 Task: Select December as the end month.
Action: Mouse moved to (628, 79)
Screenshot: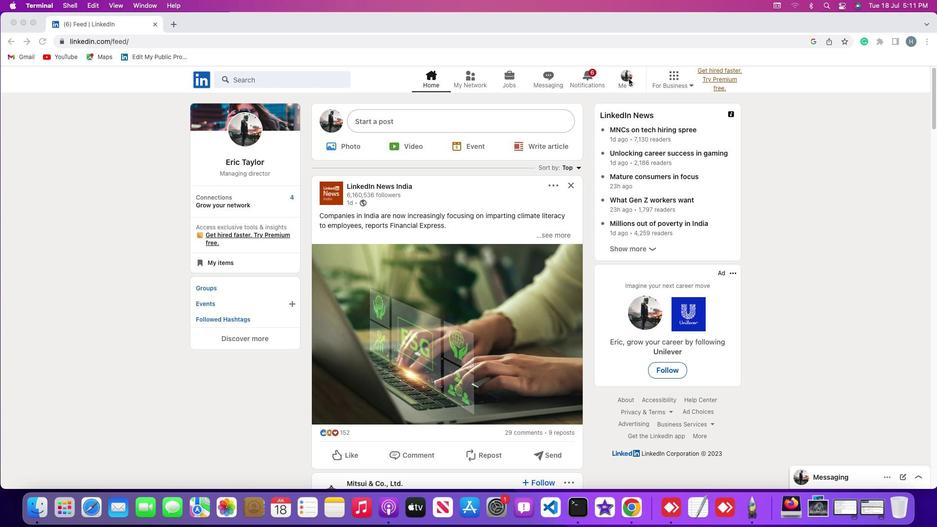
Action: Mouse pressed left at (628, 79)
Screenshot: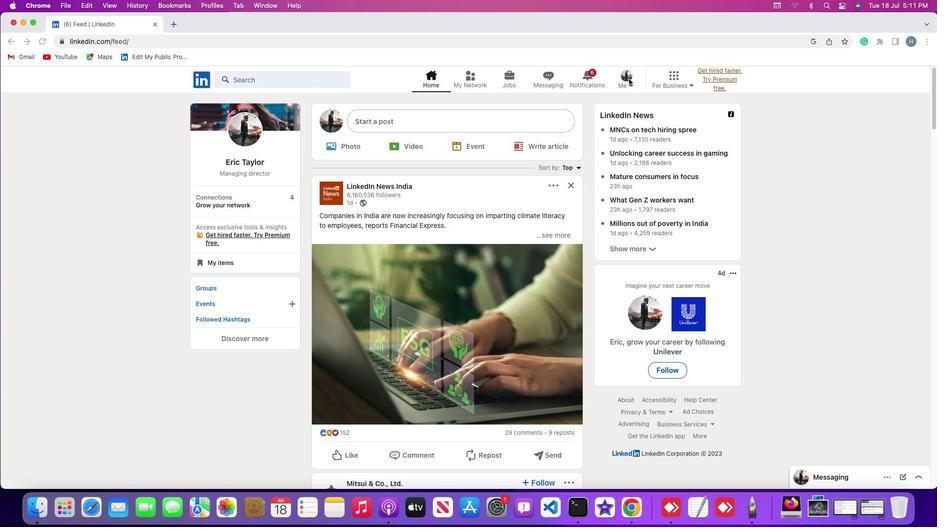 
Action: Mouse moved to (630, 83)
Screenshot: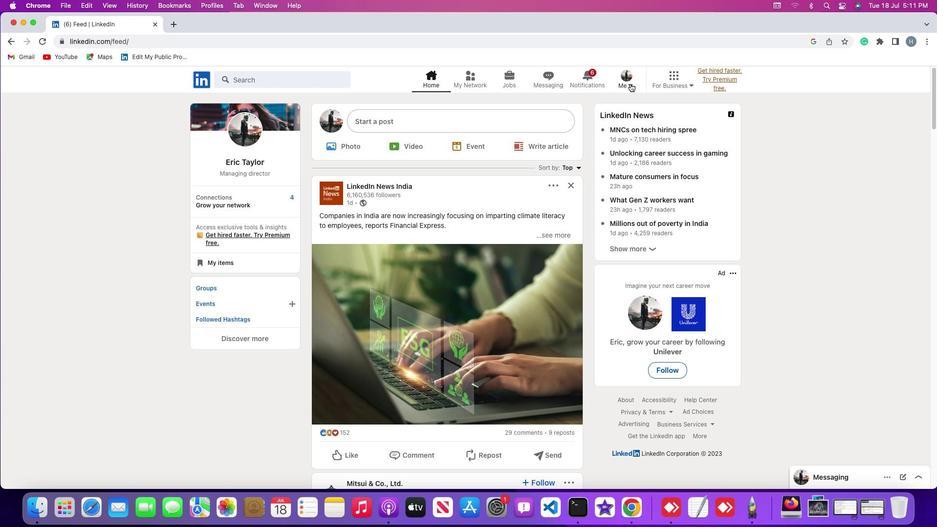 
Action: Mouse pressed left at (630, 83)
Screenshot: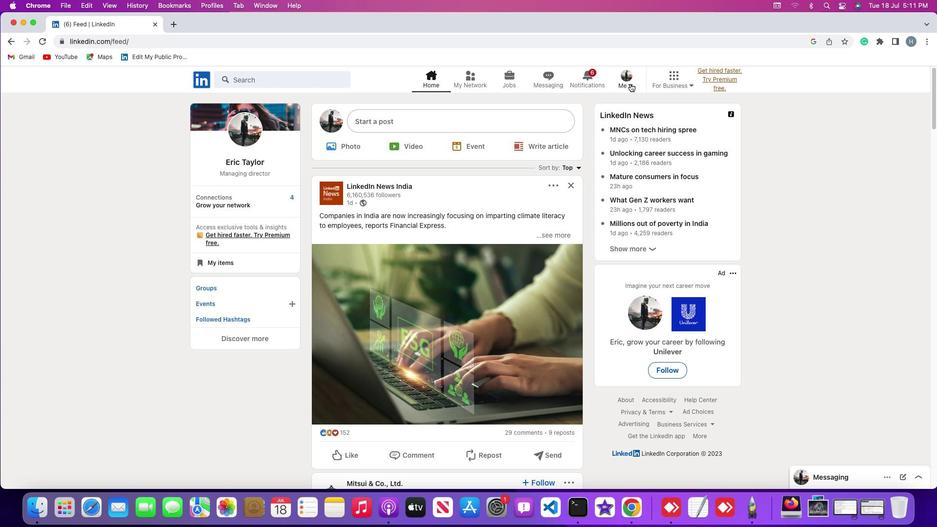 
Action: Mouse moved to (620, 135)
Screenshot: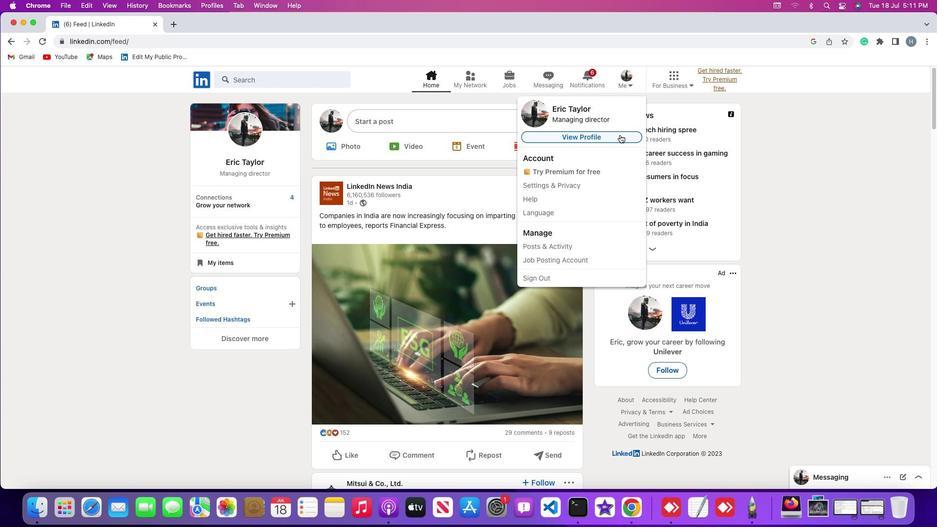
Action: Mouse pressed left at (620, 135)
Screenshot: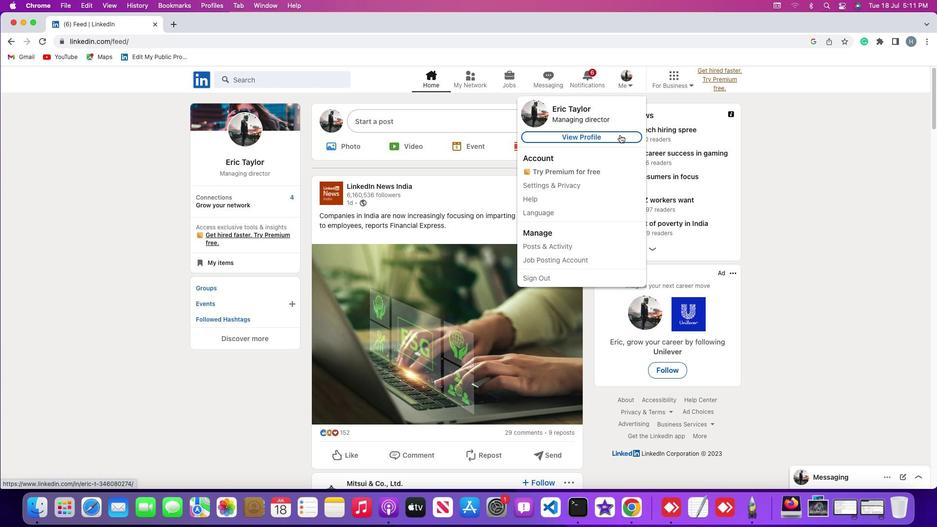 
Action: Mouse moved to (564, 216)
Screenshot: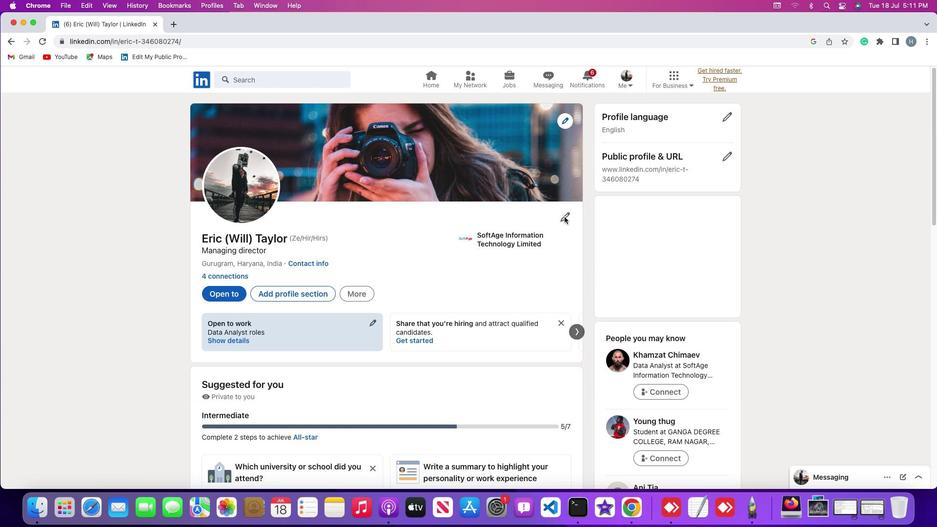 
Action: Mouse pressed left at (564, 216)
Screenshot: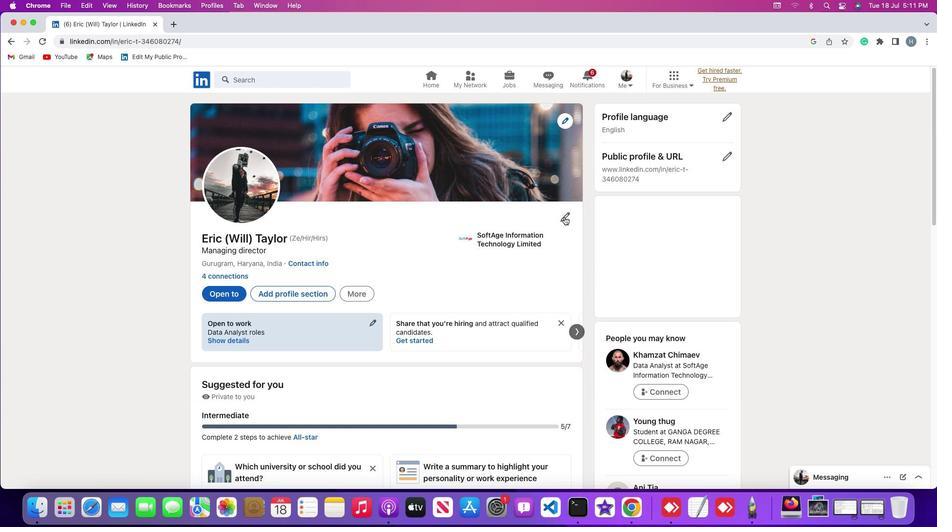 
Action: Mouse moved to (494, 265)
Screenshot: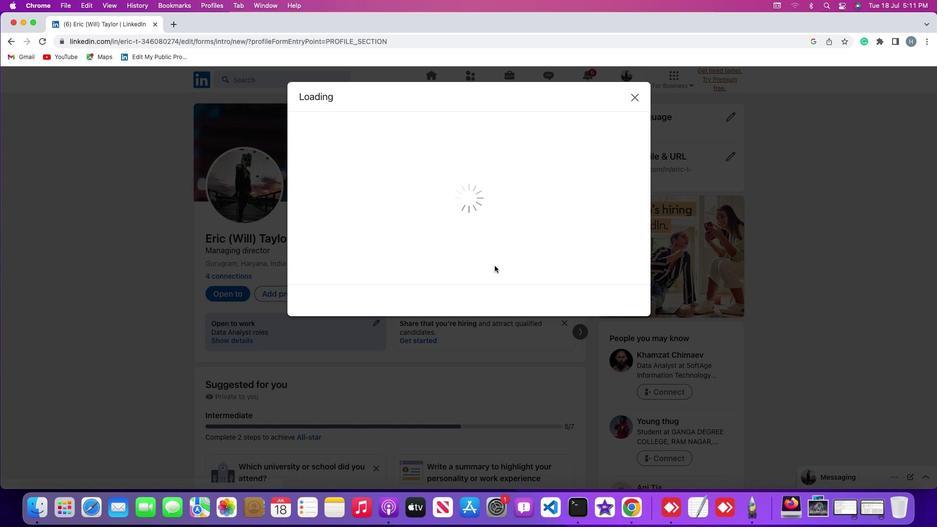 
Action: Mouse scrolled (494, 265) with delta (0, 0)
Screenshot: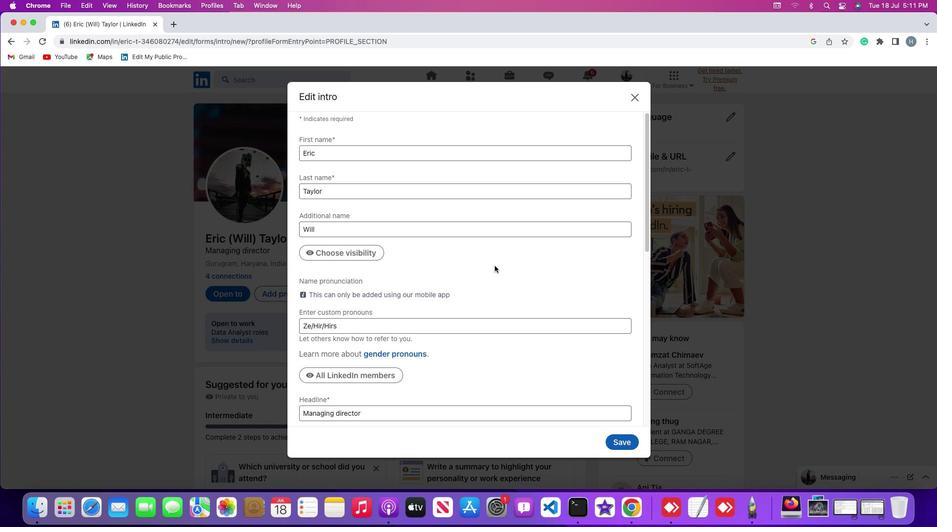 
Action: Mouse scrolled (494, 265) with delta (0, 0)
Screenshot: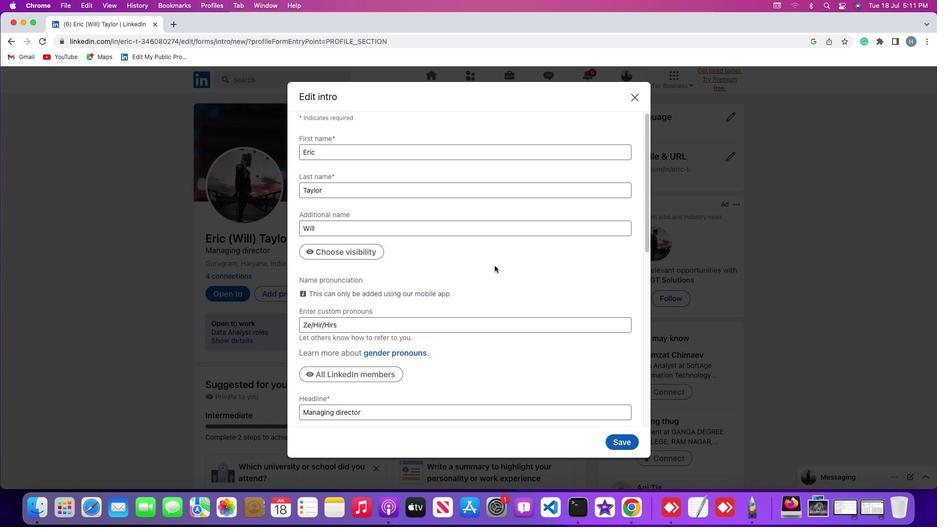 
Action: Mouse scrolled (494, 265) with delta (0, -1)
Screenshot: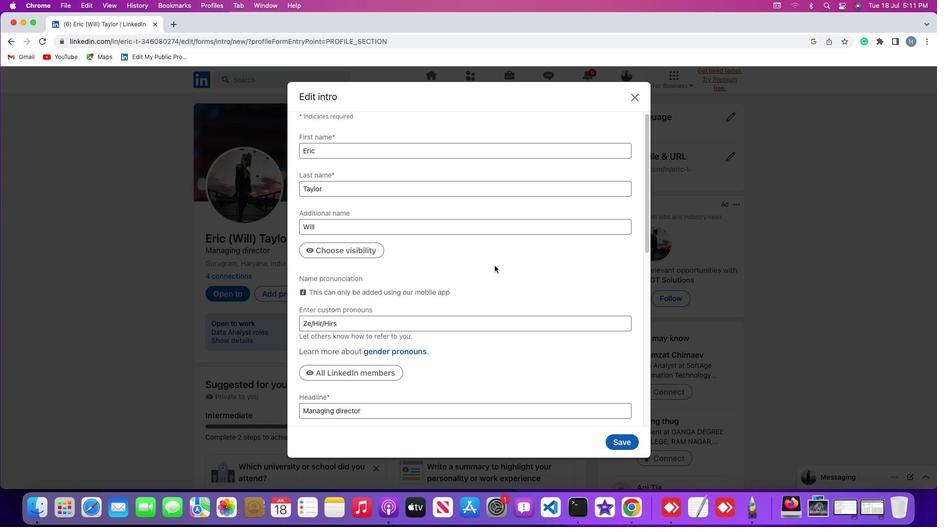 
Action: Mouse scrolled (494, 265) with delta (0, -1)
Screenshot: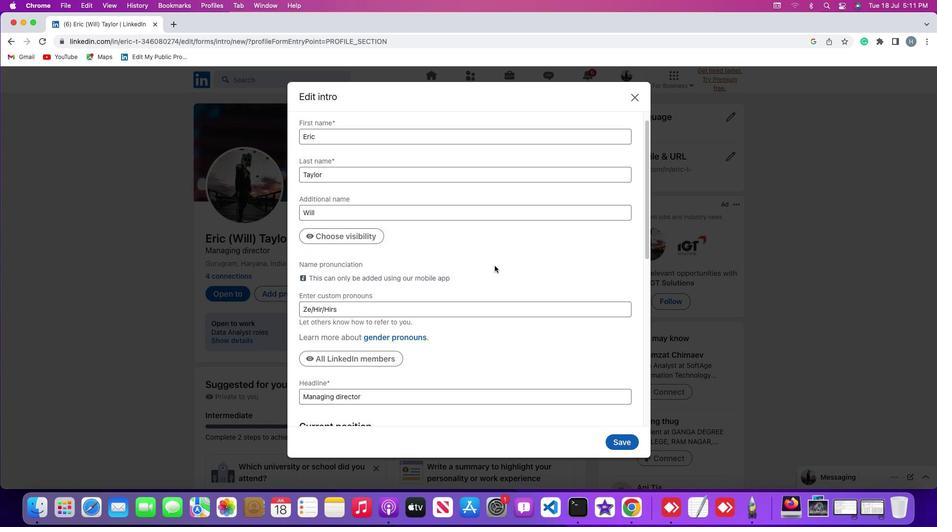 
Action: Mouse scrolled (494, 265) with delta (0, -2)
Screenshot: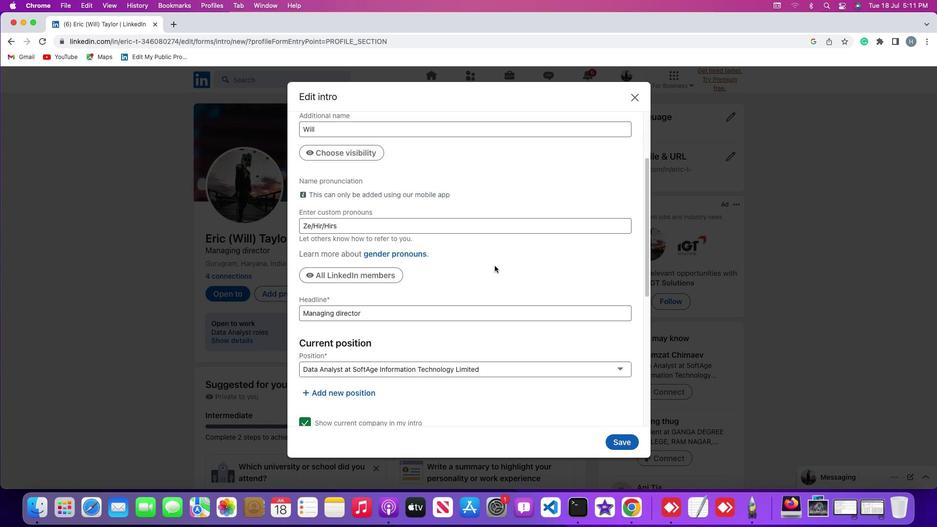 
Action: Mouse scrolled (494, 265) with delta (0, 0)
Screenshot: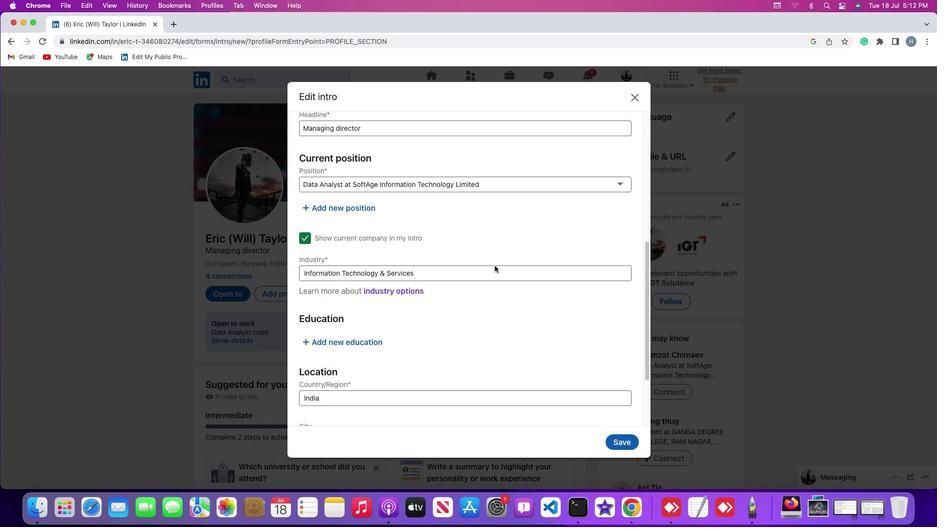 
Action: Mouse scrolled (494, 265) with delta (0, 0)
Screenshot: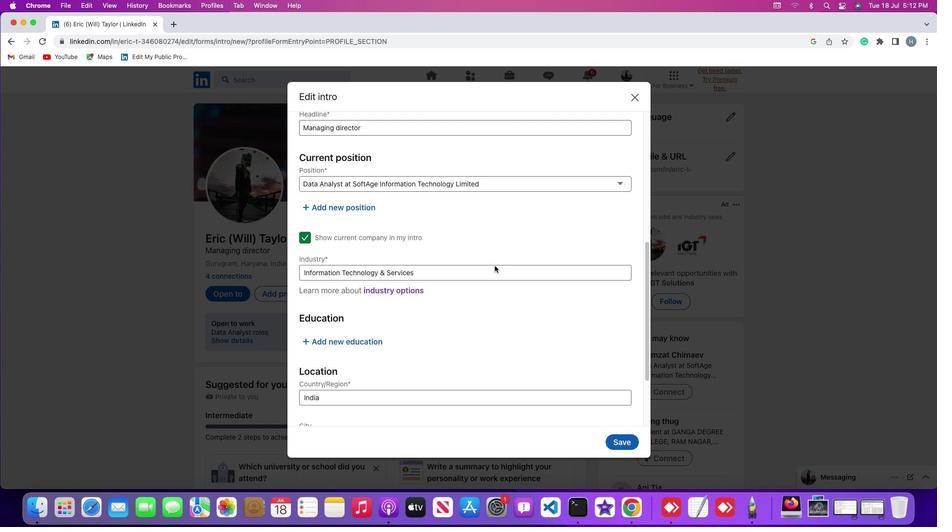 
Action: Mouse moved to (361, 190)
Screenshot: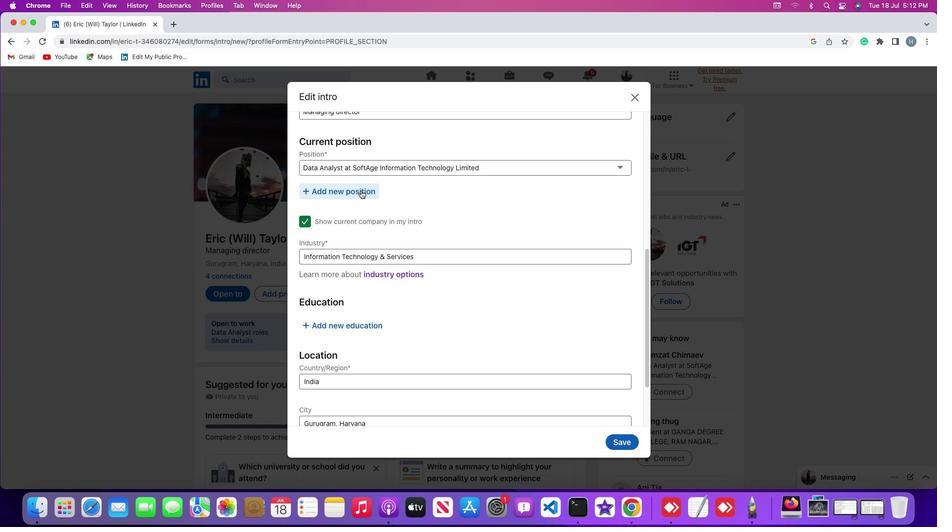 
Action: Mouse pressed left at (361, 190)
Screenshot: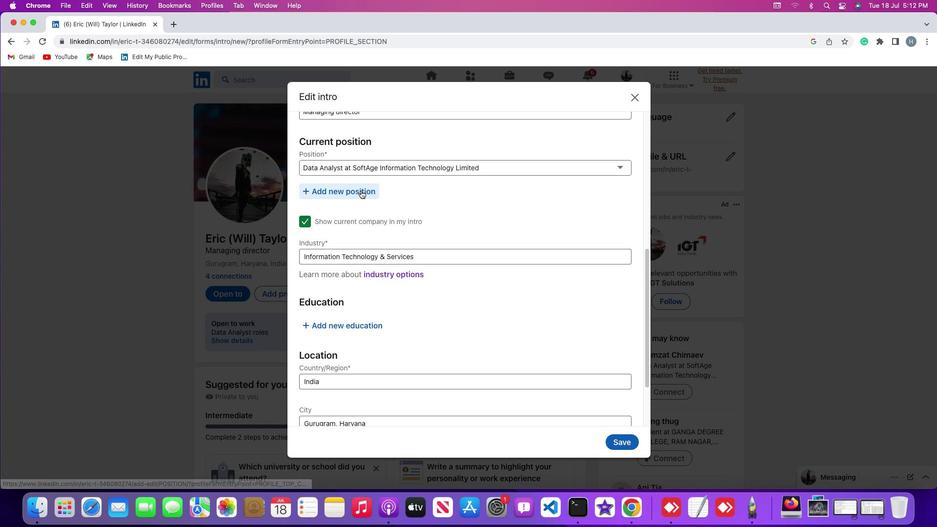 
Action: Mouse moved to (471, 238)
Screenshot: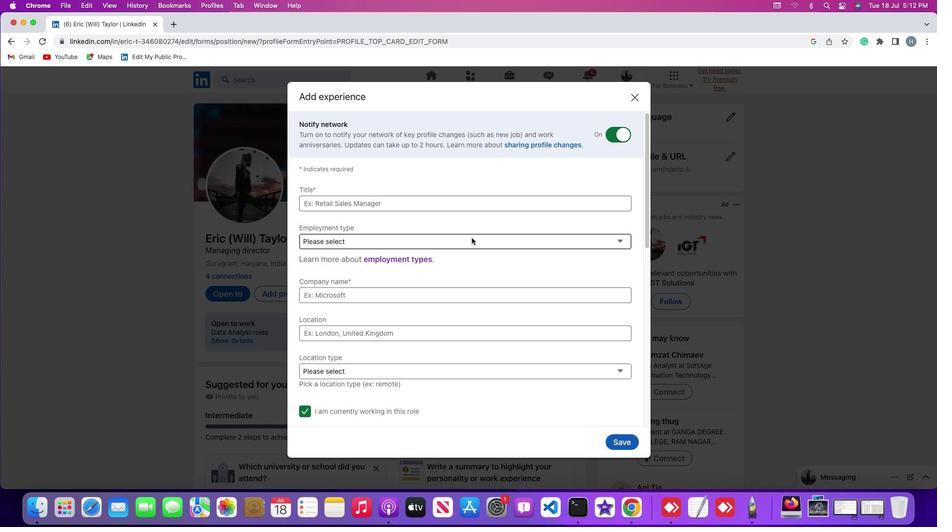 
Action: Mouse scrolled (471, 238) with delta (0, 0)
Screenshot: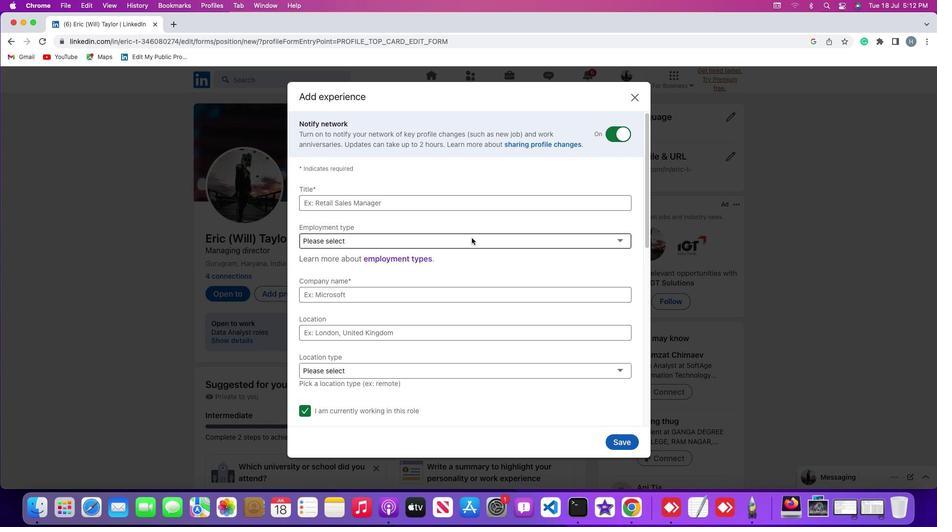 
Action: Mouse scrolled (471, 238) with delta (0, 0)
Screenshot: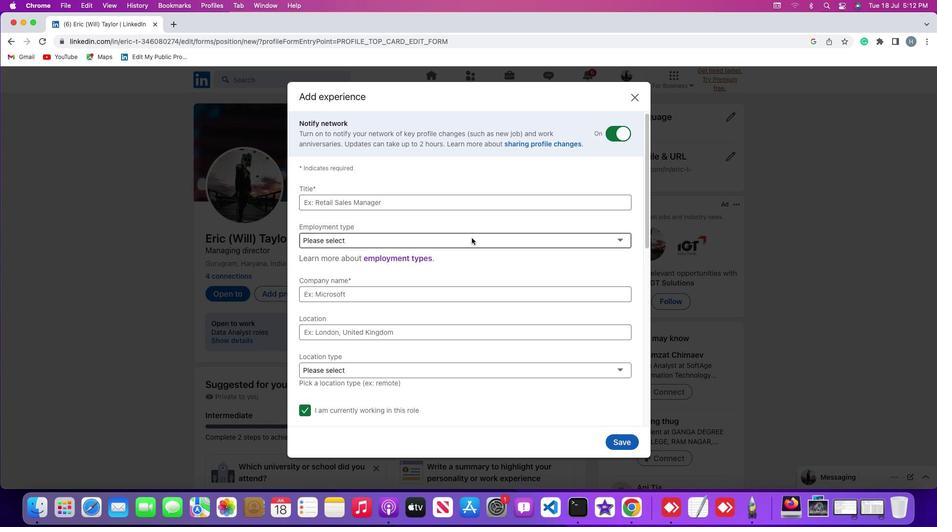 
Action: Mouse scrolled (471, 238) with delta (0, 0)
Screenshot: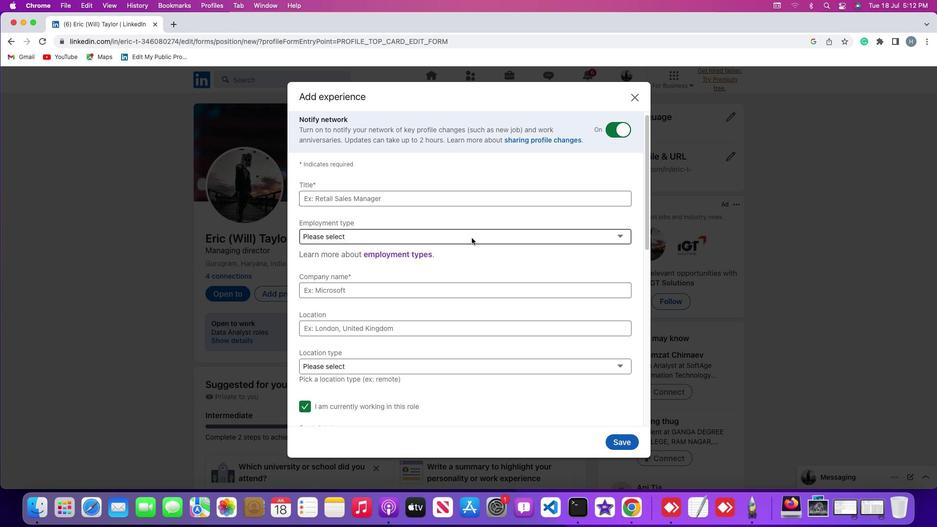 
Action: Mouse scrolled (471, 238) with delta (0, 0)
Screenshot: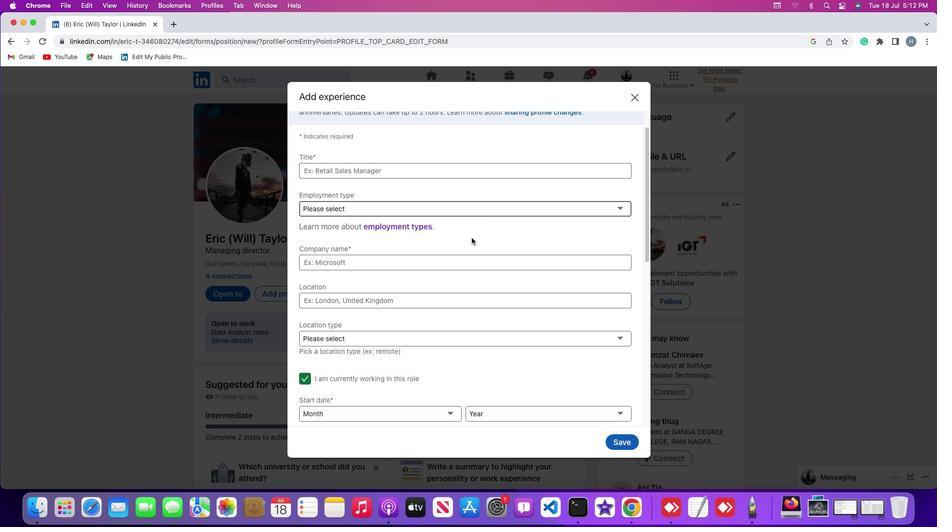 
Action: Mouse scrolled (471, 238) with delta (0, 0)
Screenshot: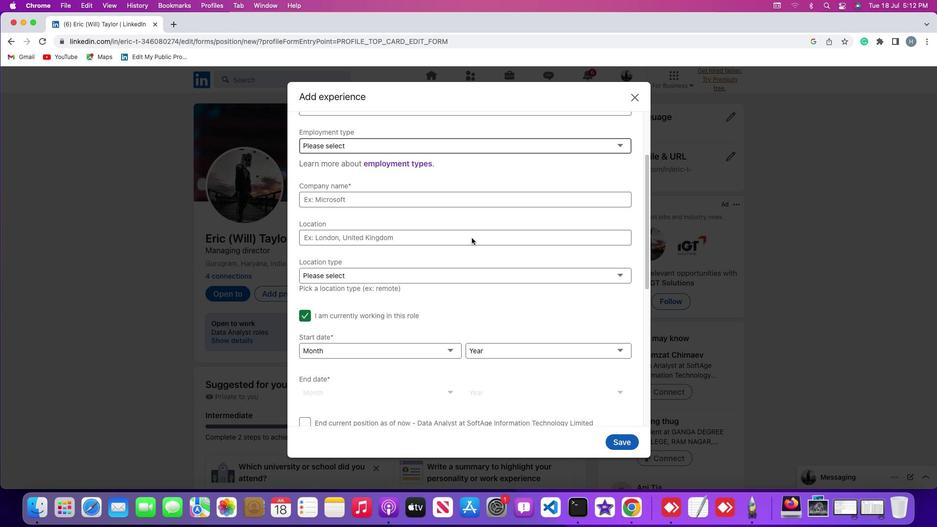 
Action: Mouse scrolled (471, 238) with delta (0, 0)
Screenshot: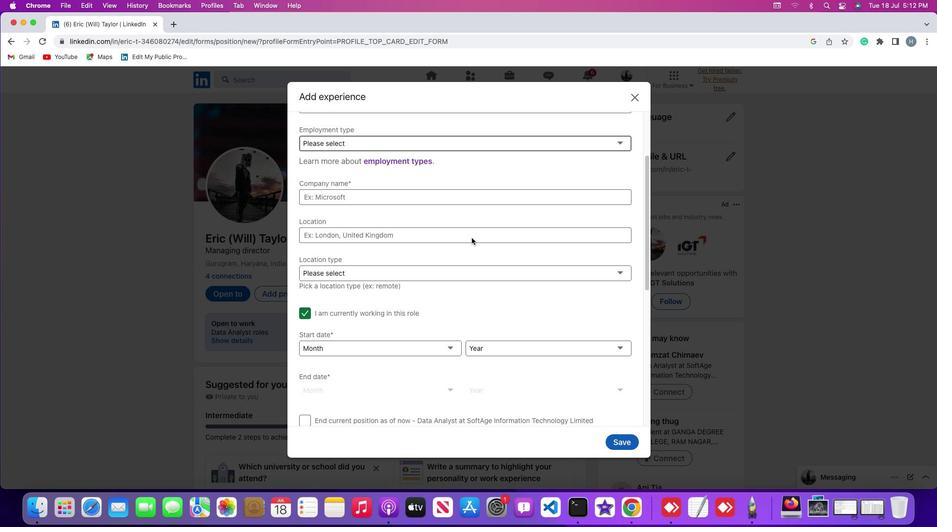 
Action: Mouse scrolled (471, 238) with delta (0, 0)
Screenshot: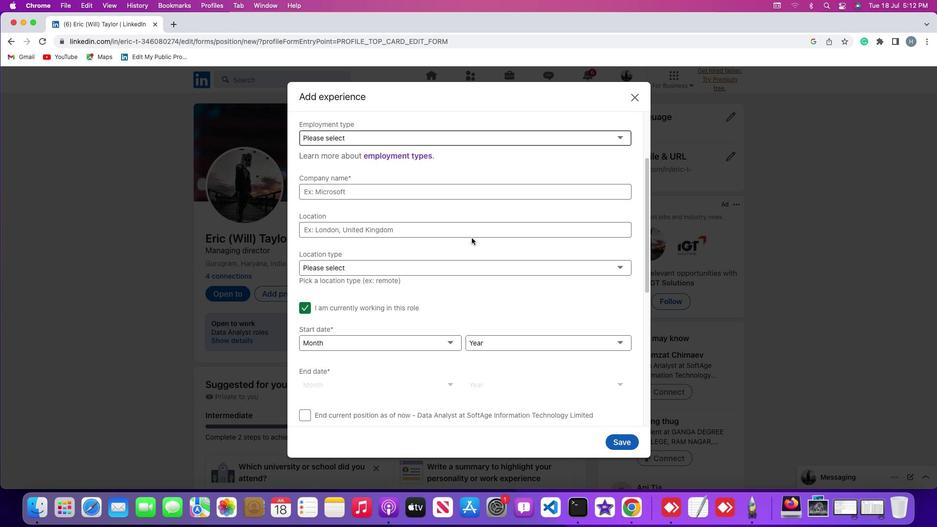 
Action: Mouse moved to (306, 251)
Screenshot: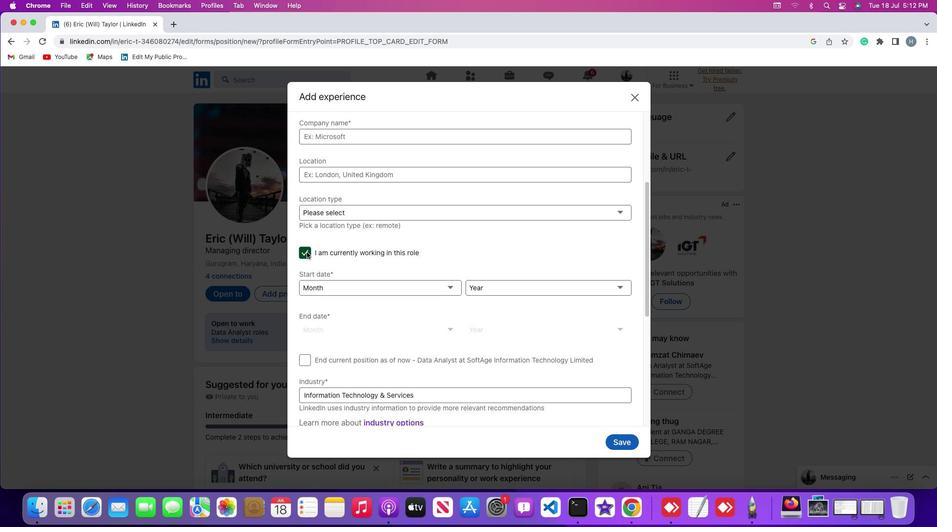 
Action: Mouse pressed left at (306, 251)
Screenshot: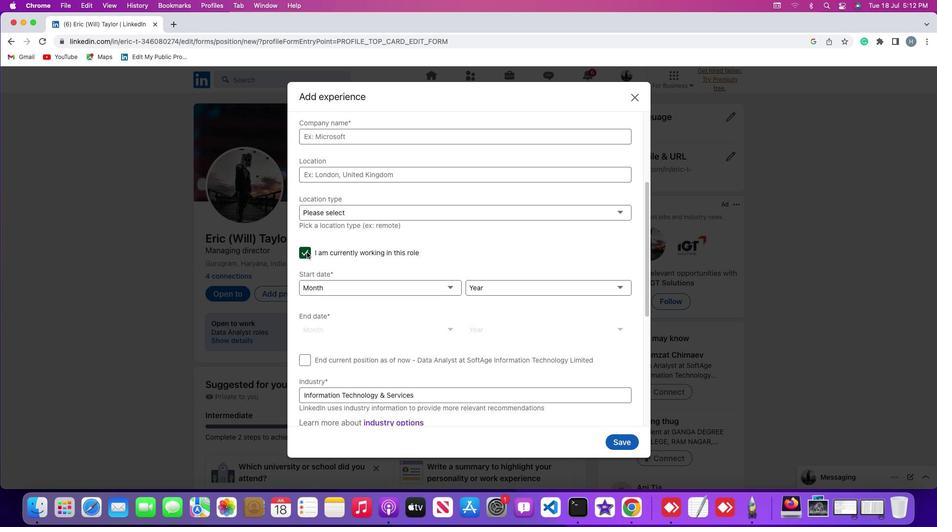 
Action: Mouse moved to (454, 329)
Screenshot: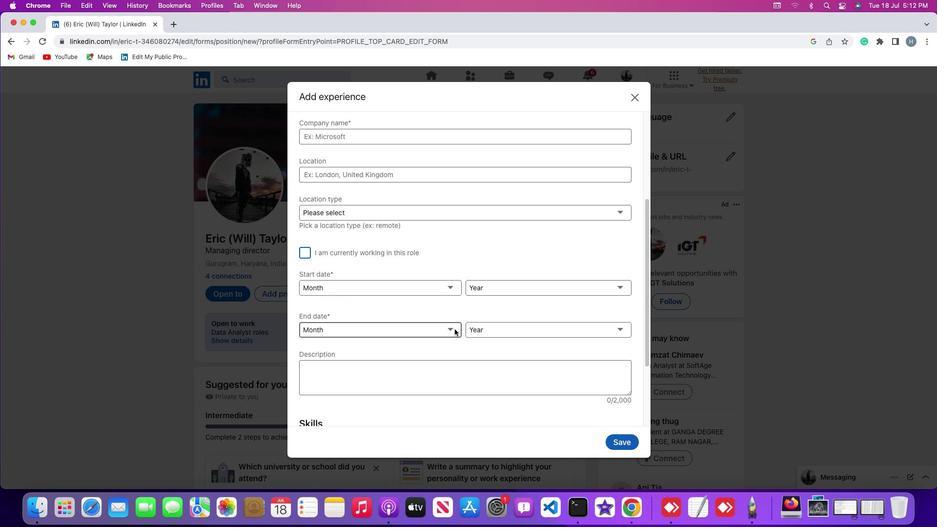 
Action: Mouse pressed left at (454, 329)
Screenshot: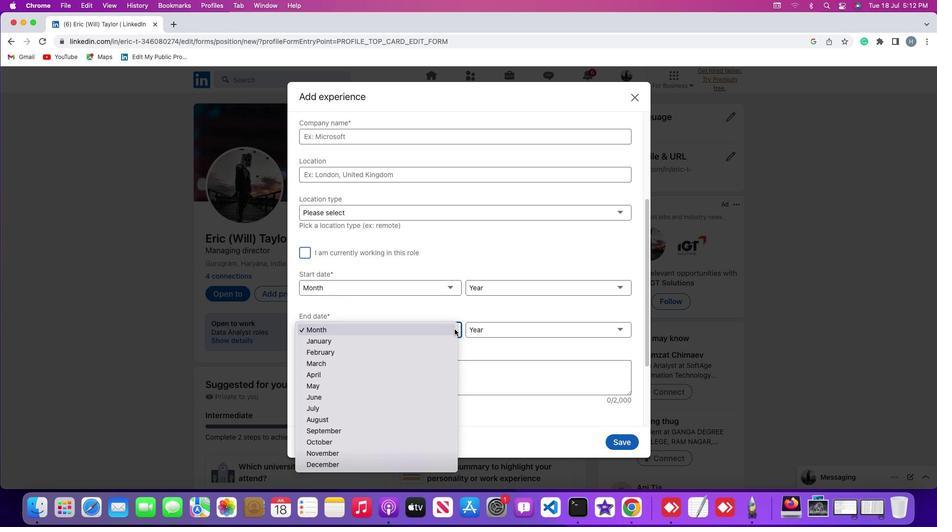 
Action: Mouse moved to (406, 460)
Screenshot: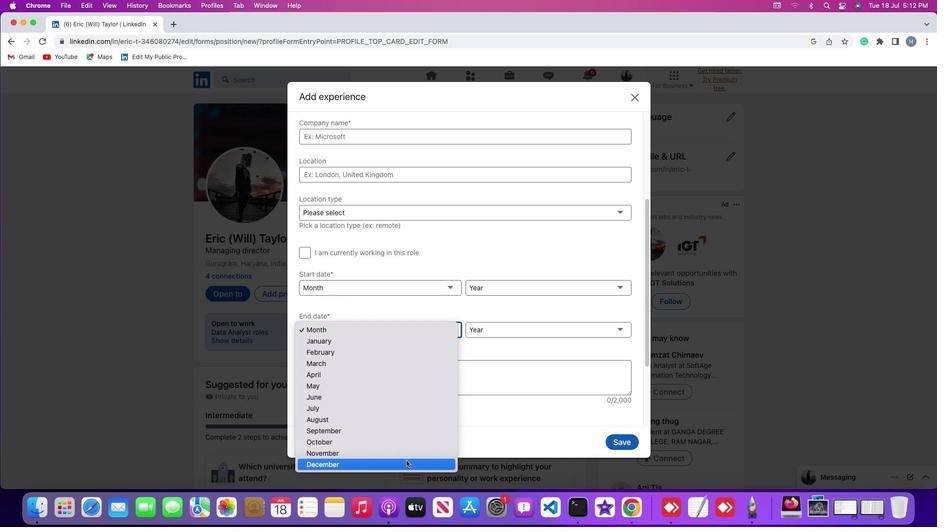
Action: Mouse pressed left at (406, 460)
Screenshot: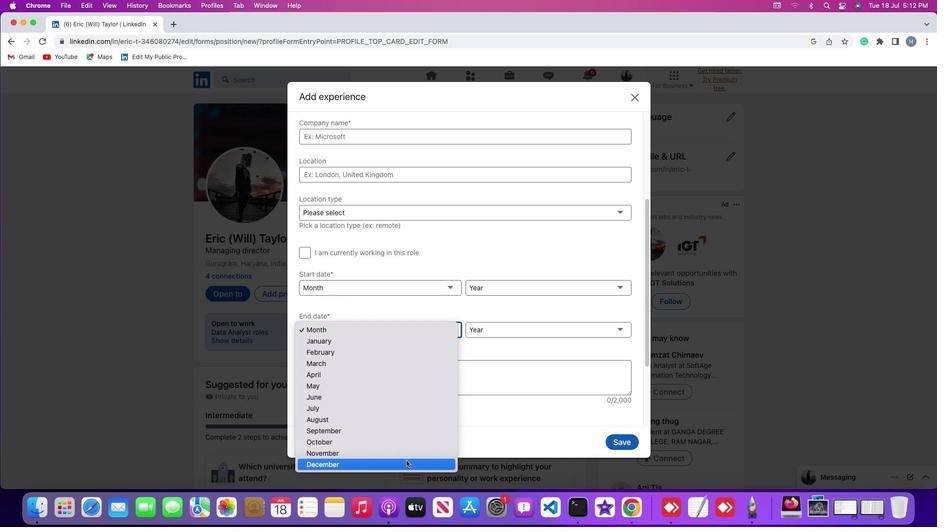 
Action: Mouse moved to (464, 429)
Screenshot: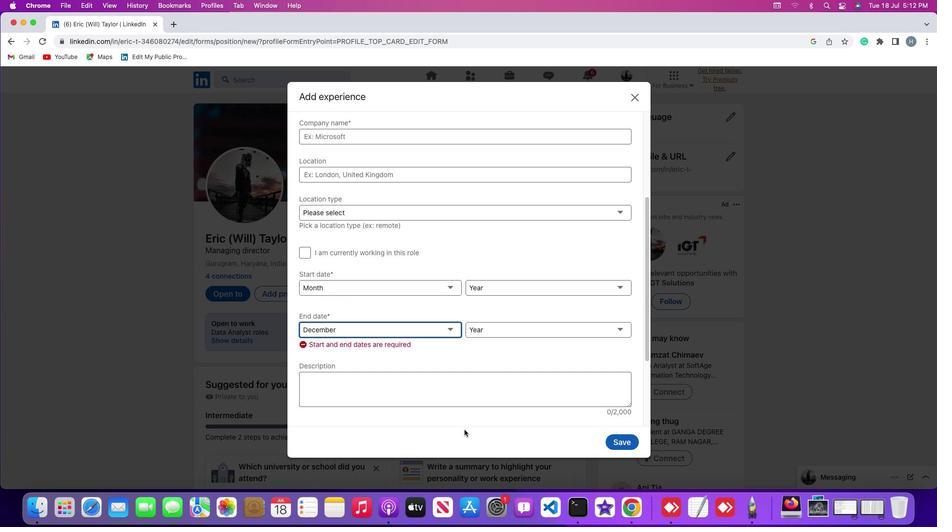 
